 Task: Add Attachment from Trello to Card Card0000000146 in Board Board0000000037 in Workspace WS0000000013 in Trello. Add Cover Yellow to Card Card0000000146 in Board Board0000000037 in Workspace WS0000000013 in Trello. Add "Copy Card To …" Button titled Button0000000146 to "bottom" of the list "To Do" to Card Card0000000146 in Board Board0000000037 in Workspace WS0000000013 in Trello. Add Description DS0000000146 to Card Card0000000146 in Board Board0000000037 in Workspace WS0000000013 in Trello. Add Comment CM0000000146 to Card Card0000000146 in Board Board0000000037 in Workspace WS0000000013 in Trello
Action: Mouse moved to (540, 95)
Screenshot: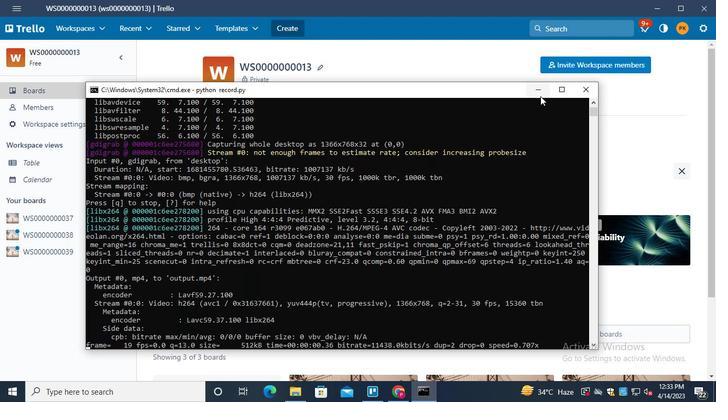 
Action: Mouse pressed left at (540, 95)
Screenshot: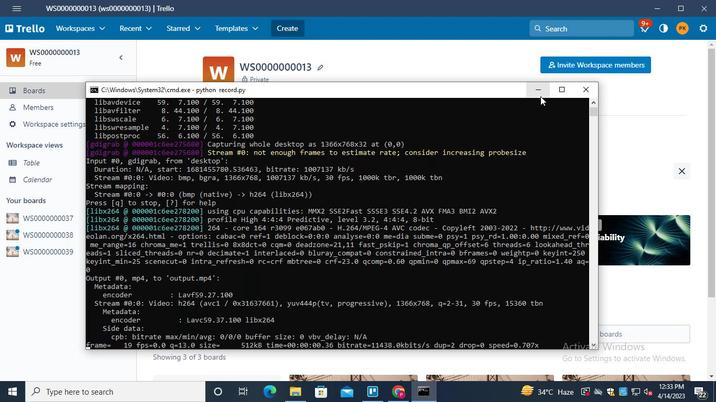 
Action: Mouse moved to (56, 218)
Screenshot: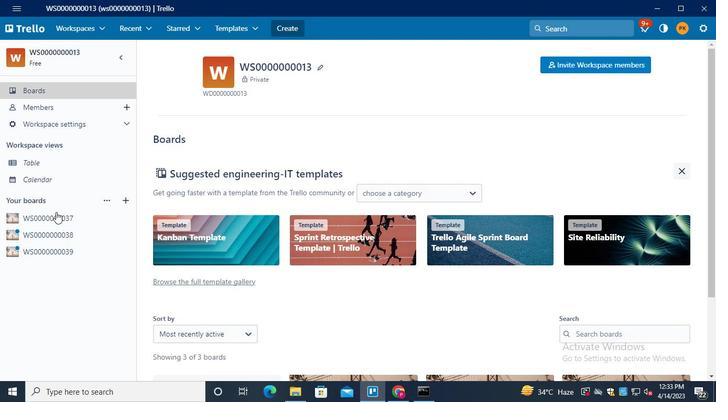 
Action: Mouse pressed left at (56, 218)
Screenshot: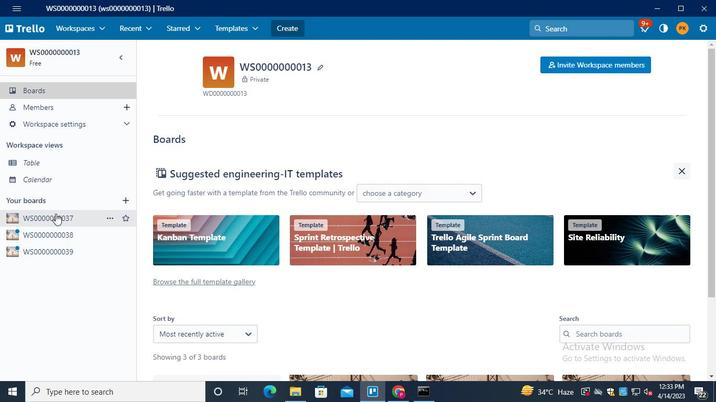 
Action: Mouse moved to (209, 202)
Screenshot: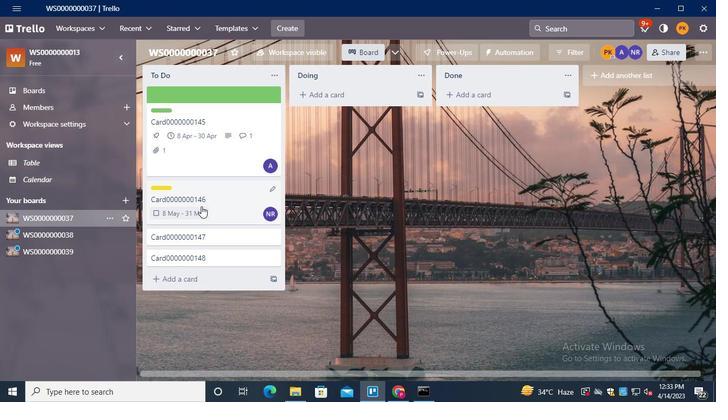
Action: Mouse pressed left at (209, 202)
Screenshot: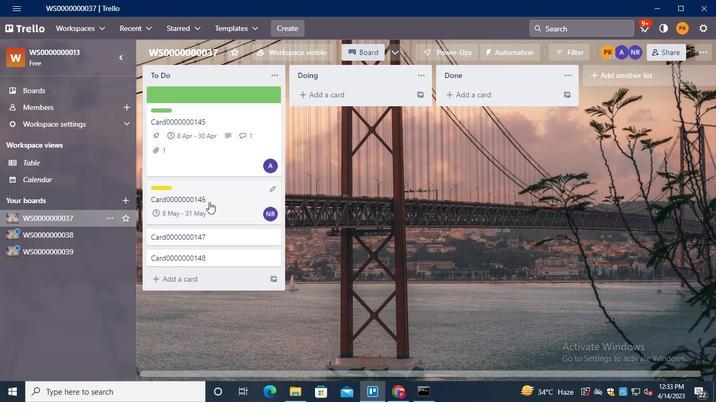 
Action: Mouse moved to (499, 214)
Screenshot: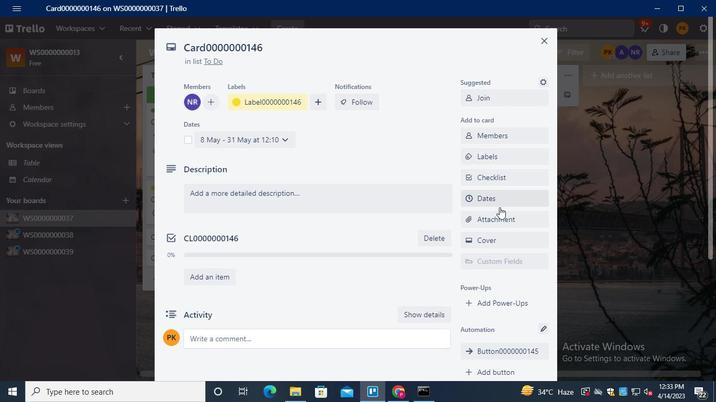 
Action: Mouse pressed left at (499, 214)
Screenshot: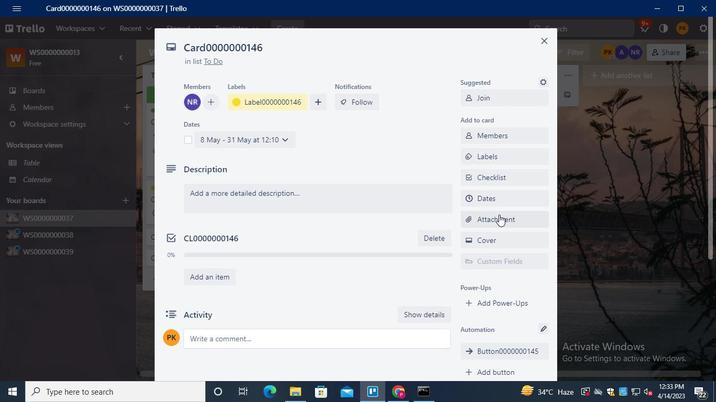
Action: Mouse moved to (496, 109)
Screenshot: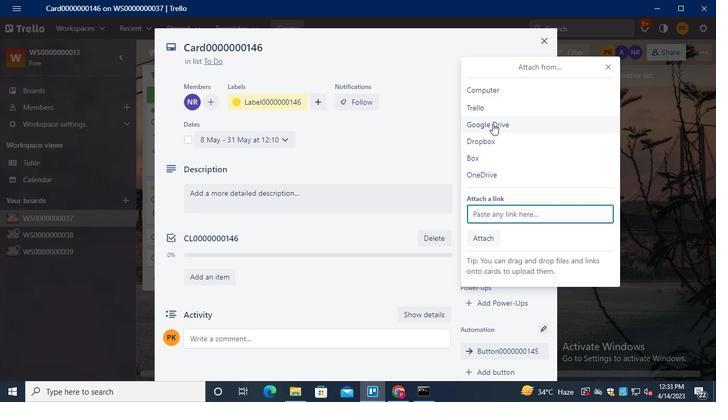 
Action: Mouse pressed left at (496, 109)
Screenshot: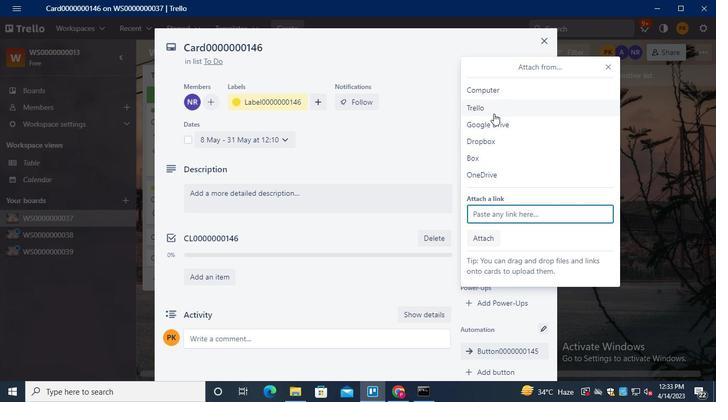 
Action: Mouse moved to (509, 246)
Screenshot: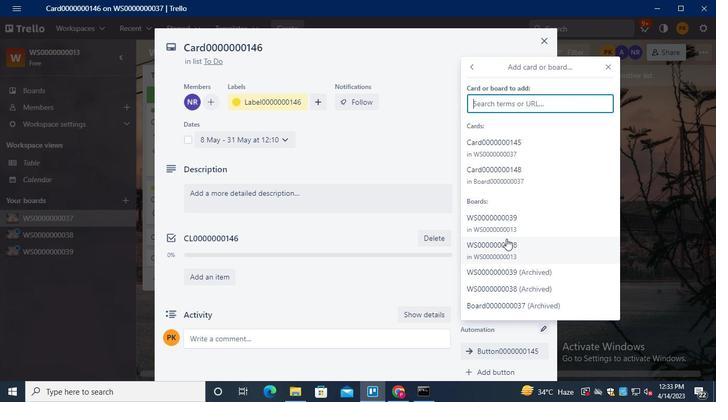 
Action: Mouse pressed left at (509, 246)
Screenshot: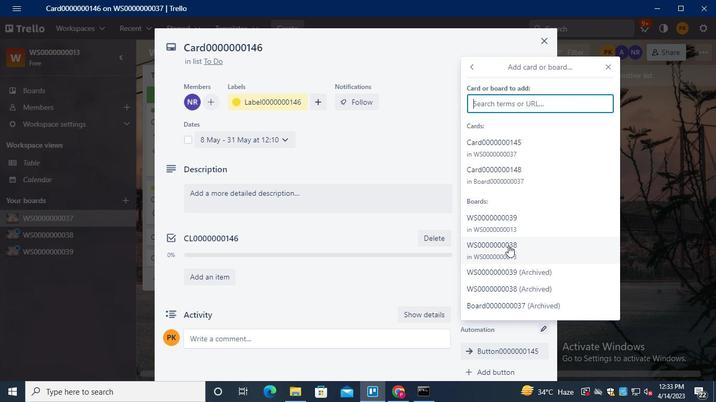 
Action: Mouse moved to (496, 240)
Screenshot: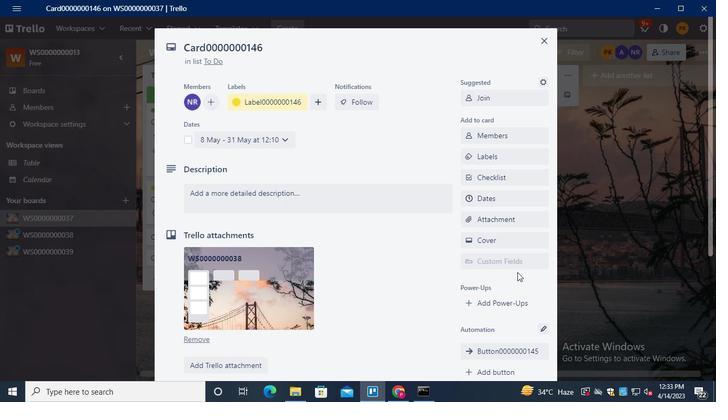 
Action: Mouse pressed left at (496, 240)
Screenshot: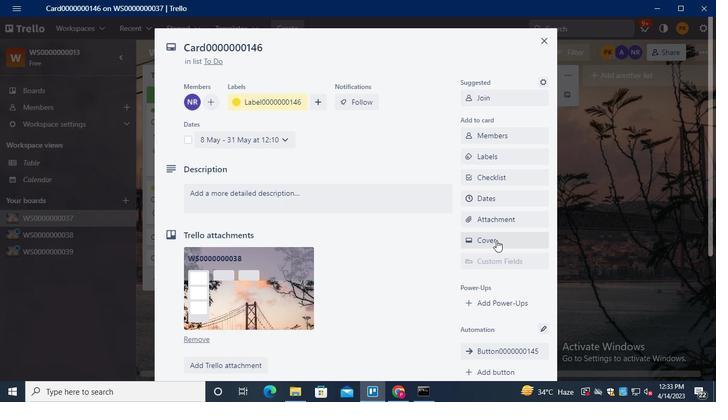 
Action: Mouse moved to (507, 166)
Screenshot: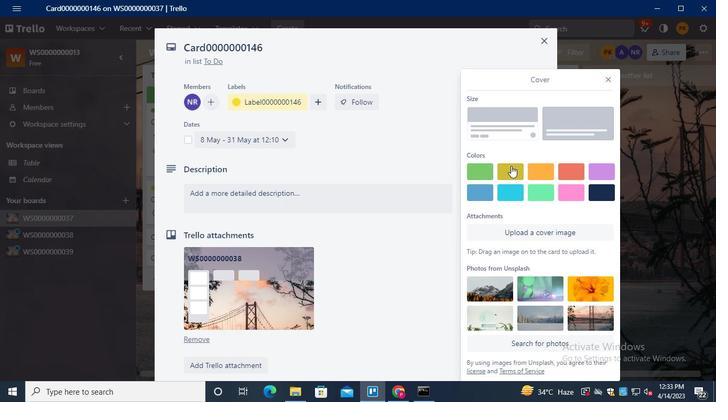 
Action: Mouse pressed left at (507, 166)
Screenshot: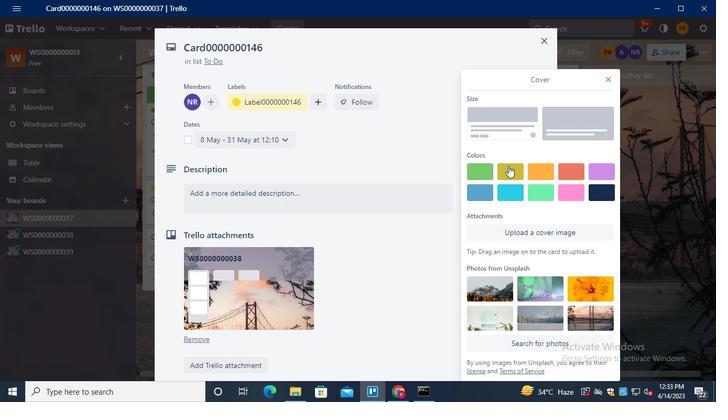 
Action: Mouse moved to (604, 57)
Screenshot: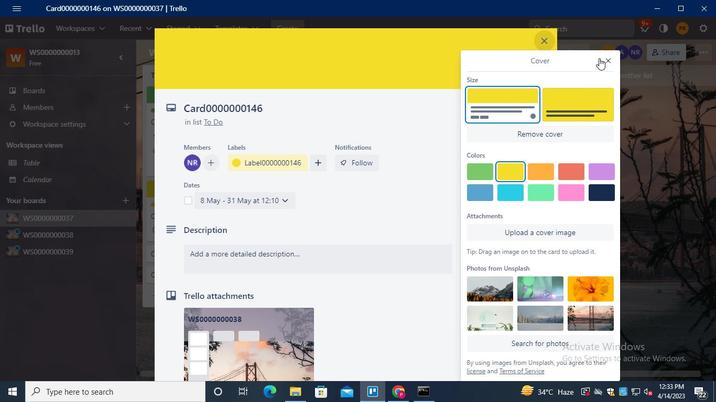 
Action: Mouse pressed left at (604, 57)
Screenshot: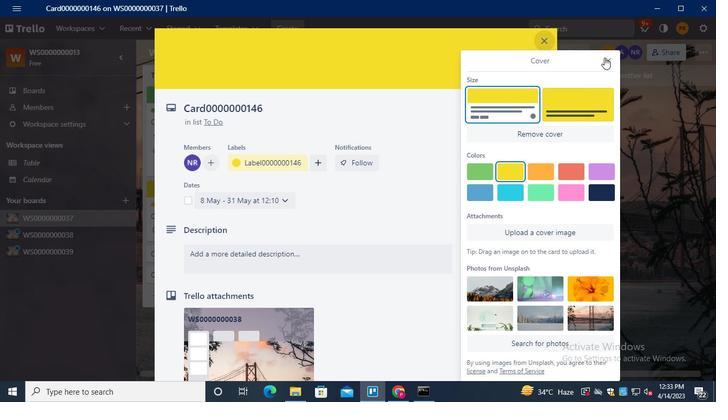 
Action: Mouse moved to (492, 201)
Screenshot: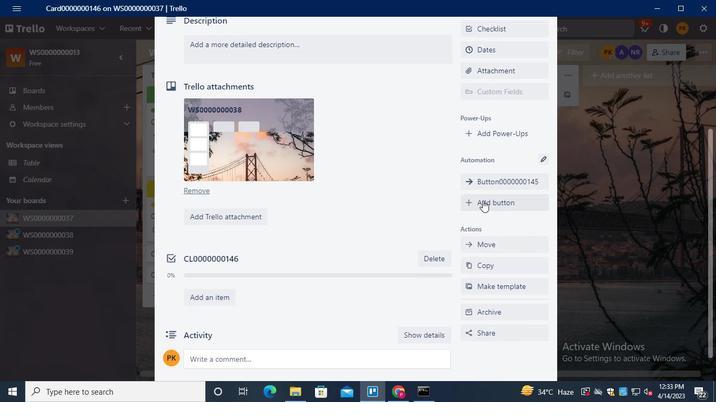
Action: Mouse pressed left at (492, 201)
Screenshot: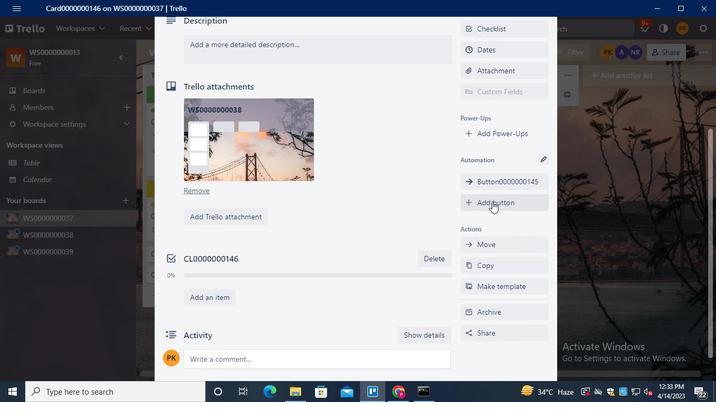 
Action: Mouse moved to (504, 109)
Screenshot: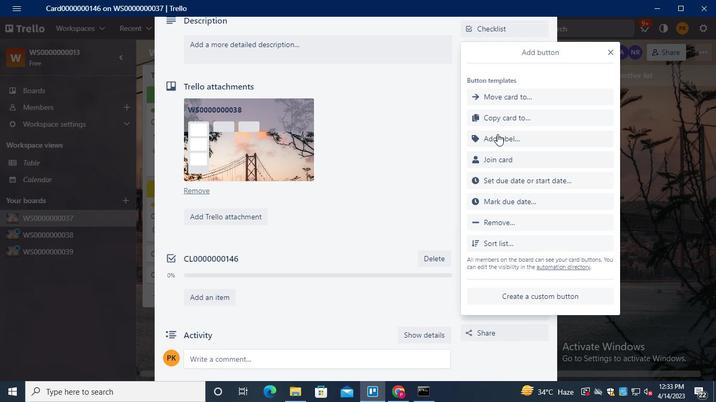 
Action: Mouse pressed left at (504, 109)
Screenshot: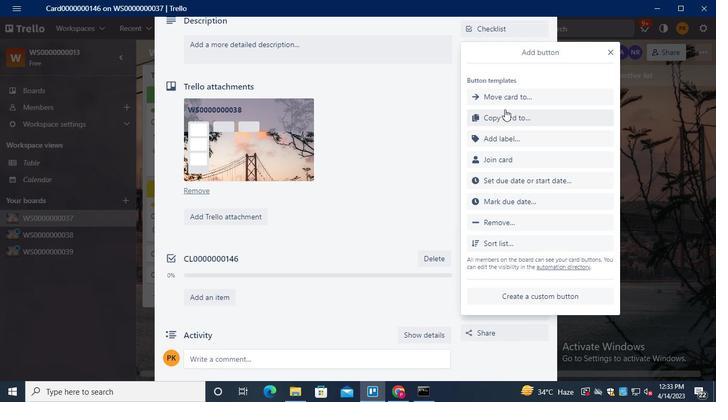 
Action: Mouse moved to (519, 95)
Screenshot: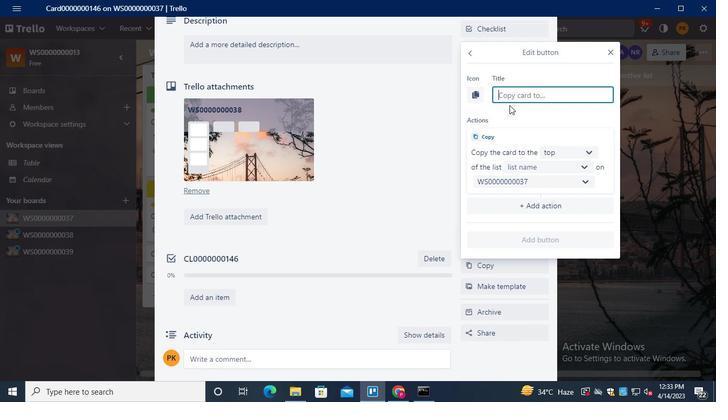 
Action: Keyboard Key.shift
Screenshot: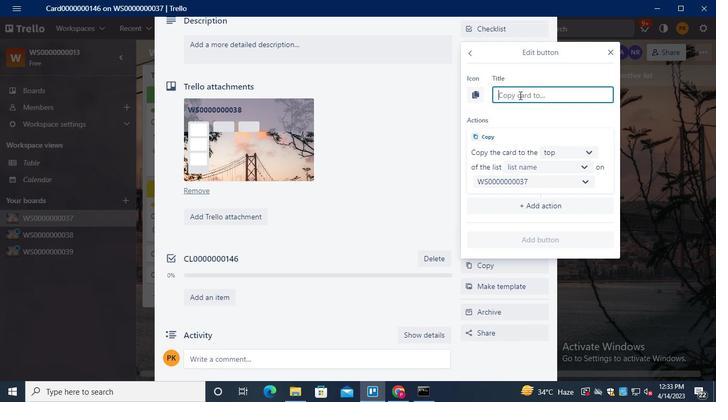 
Action: Keyboard B
Screenshot: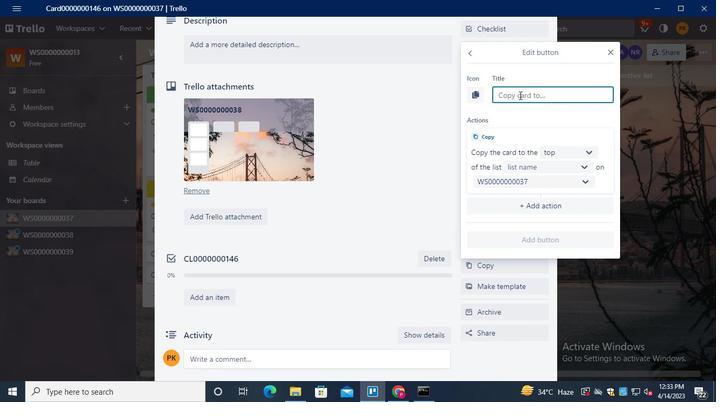 
Action: Keyboard u
Screenshot: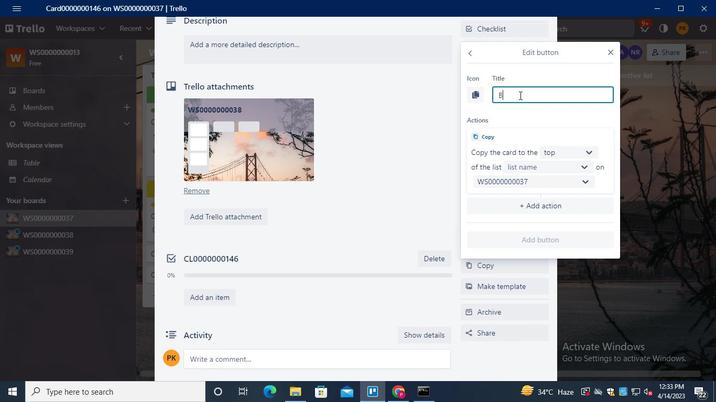 
Action: Keyboard t
Screenshot: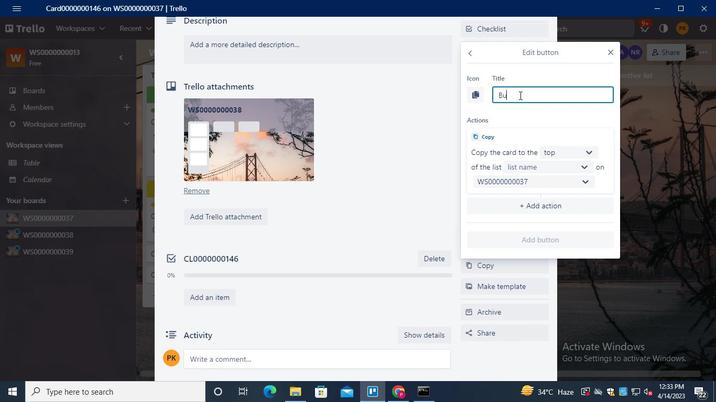 
Action: Keyboard t
Screenshot: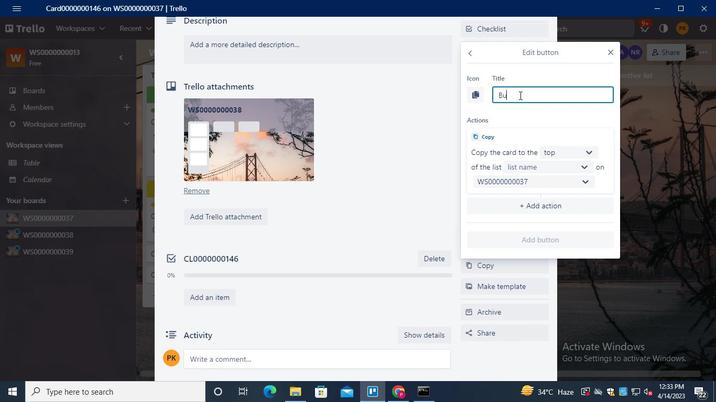 
Action: Keyboard o
Screenshot: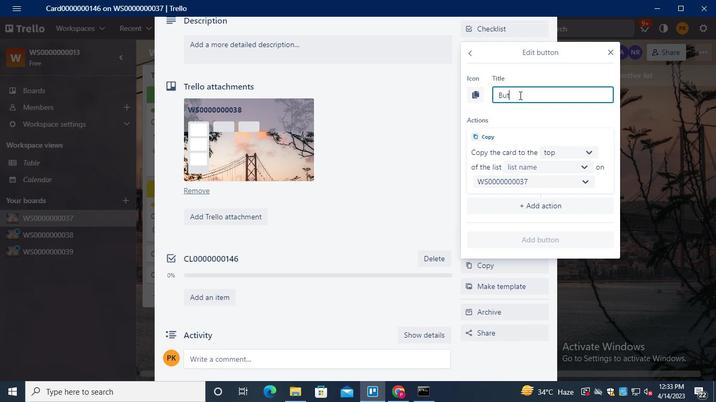 
Action: Keyboard n
Screenshot: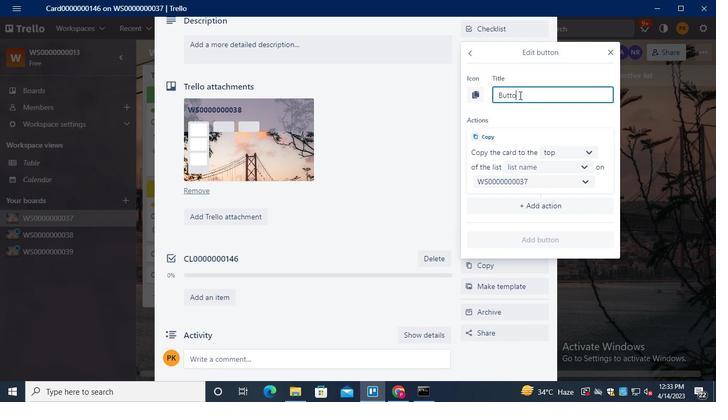 
Action: Keyboard <96>
Screenshot: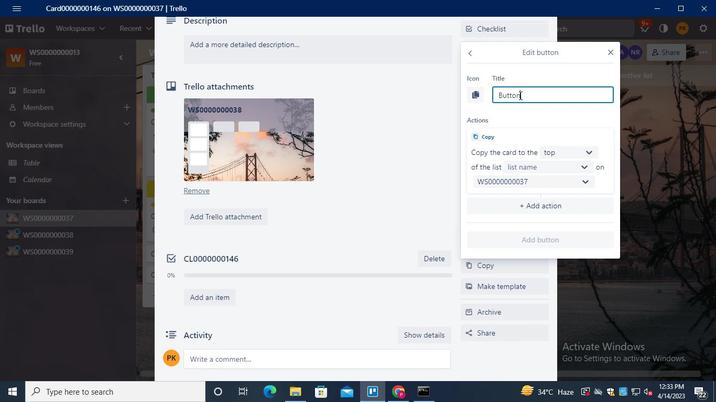 
Action: Keyboard <96>
Screenshot: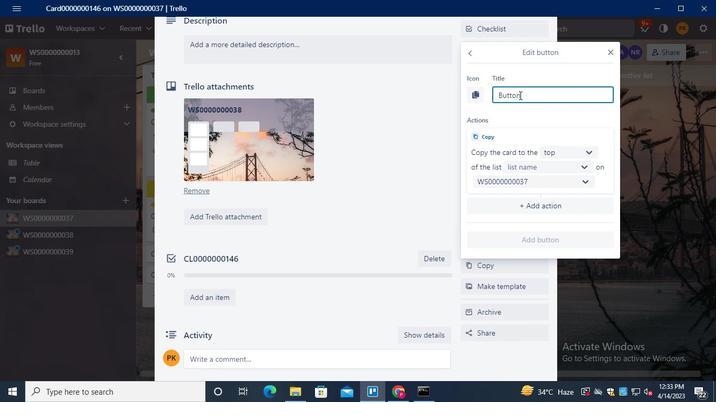 
Action: Keyboard <96>
Screenshot: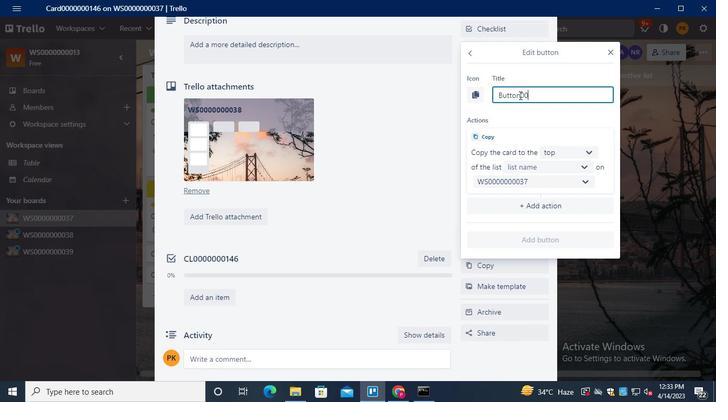 
Action: Keyboard <96>
Screenshot: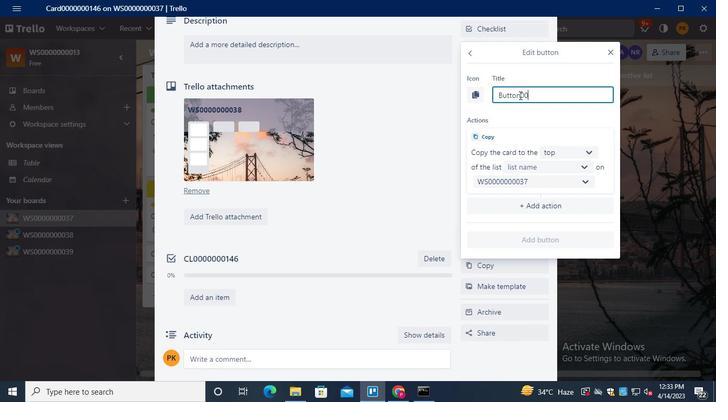 
Action: Keyboard <96>
Screenshot: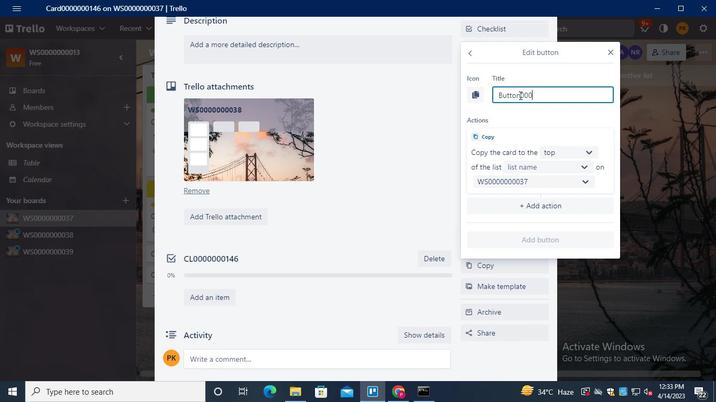 
Action: Keyboard <96>
Screenshot: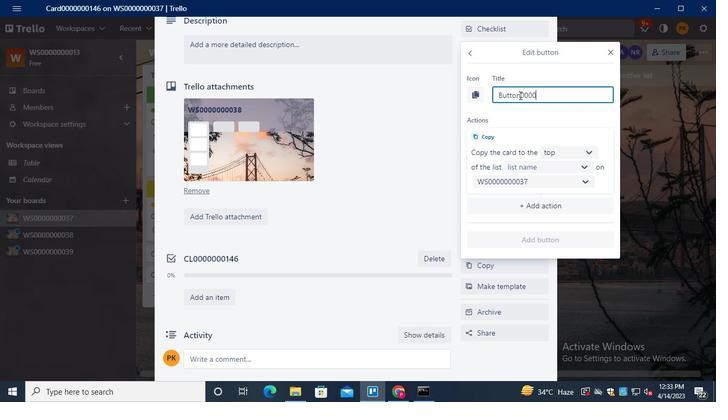 
Action: Keyboard <96>
Screenshot: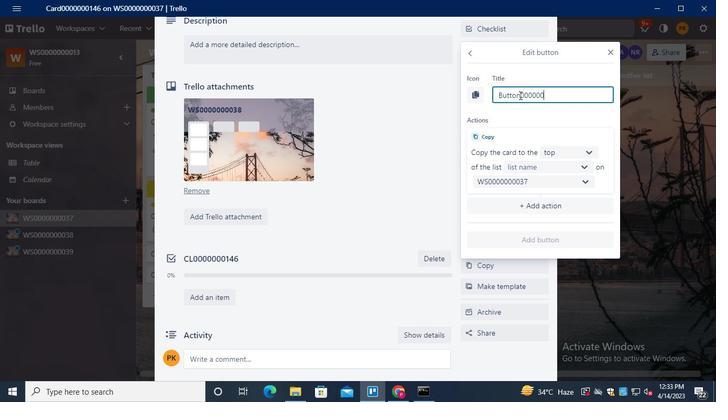 
Action: Keyboard <97>
Screenshot: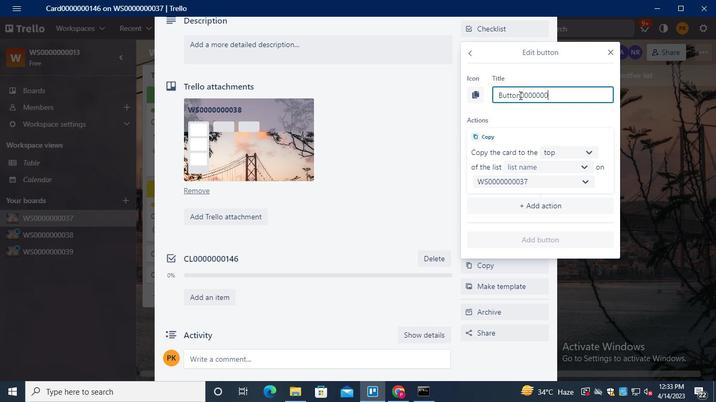 
Action: Keyboard <100>
Screenshot: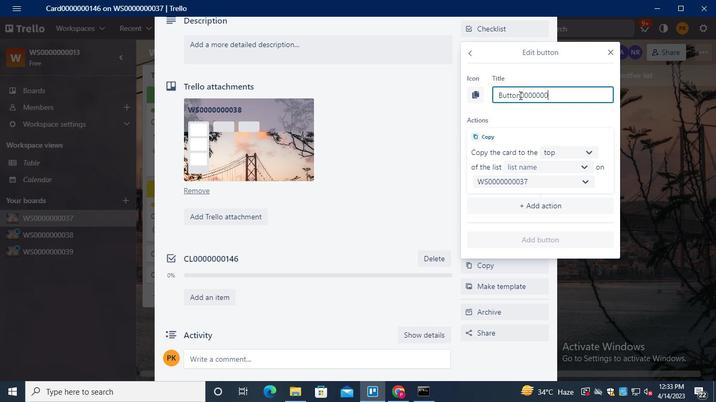 
Action: Keyboard <102>
Screenshot: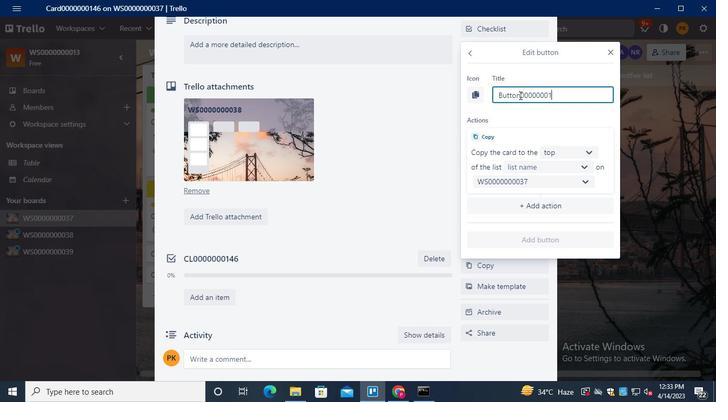 
Action: Mouse moved to (569, 152)
Screenshot: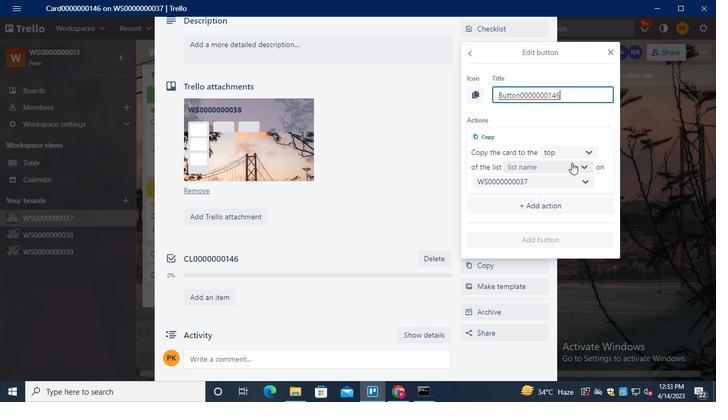 
Action: Mouse pressed left at (569, 152)
Screenshot: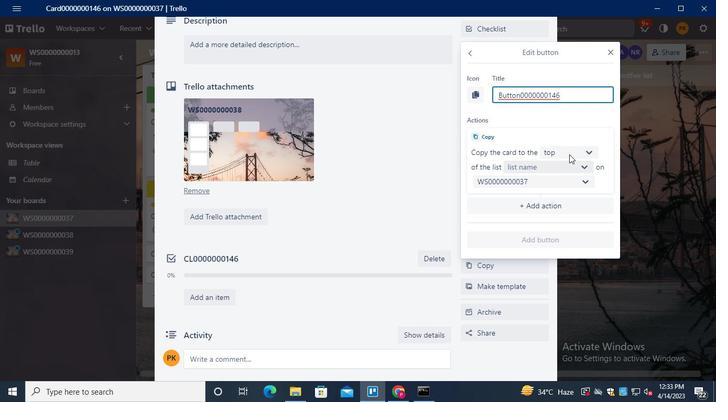 
Action: Mouse moved to (558, 191)
Screenshot: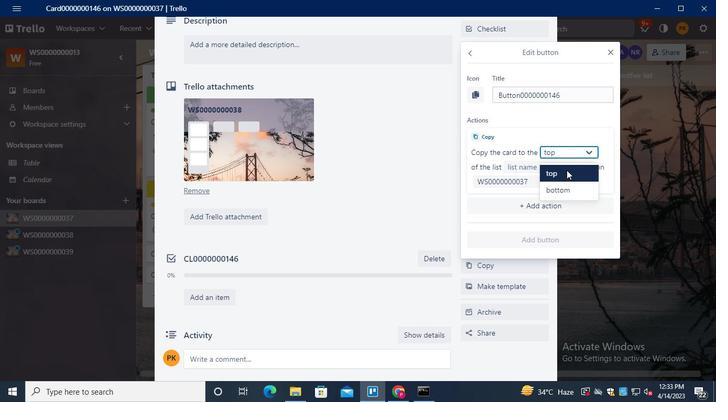 
Action: Mouse pressed left at (558, 191)
Screenshot: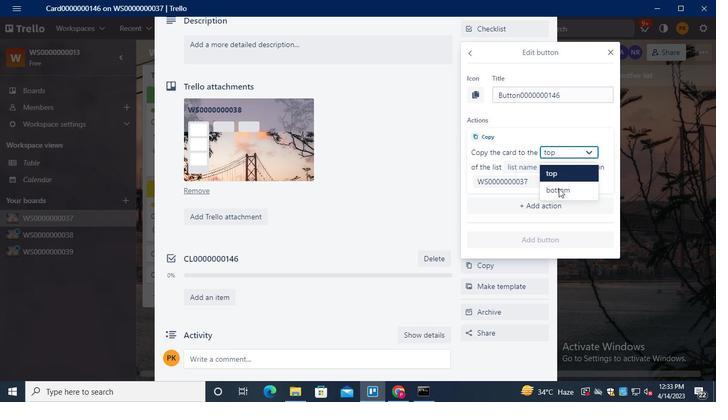 
Action: Mouse moved to (559, 169)
Screenshot: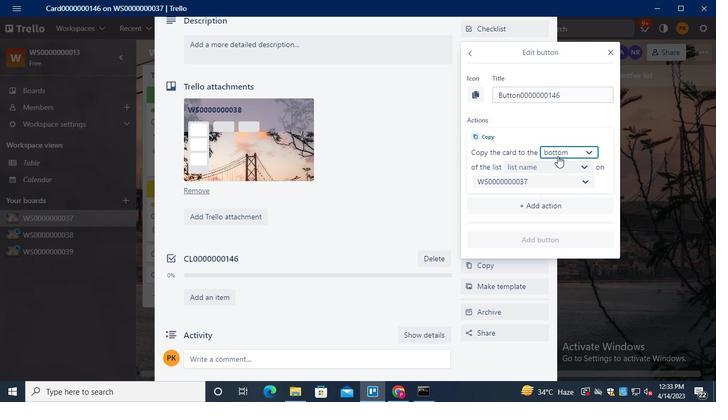 
Action: Mouse pressed left at (559, 169)
Screenshot: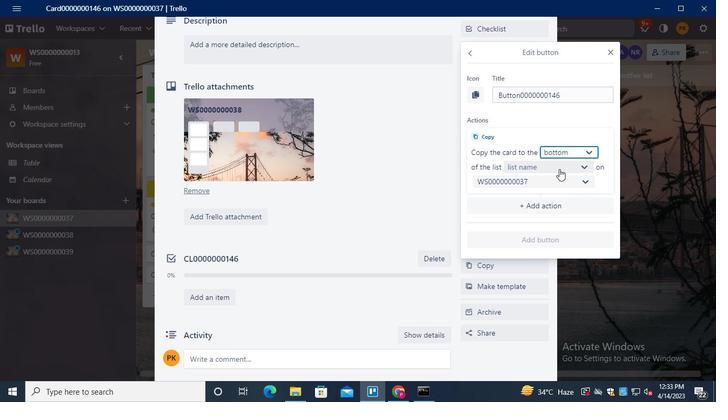 
Action: Mouse moved to (554, 191)
Screenshot: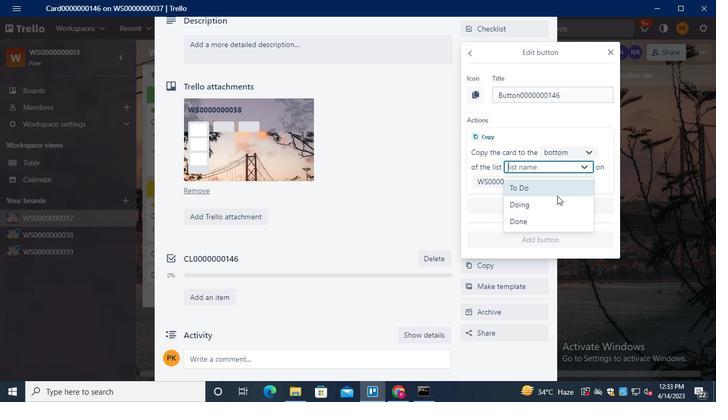 
Action: Mouse pressed left at (554, 191)
Screenshot: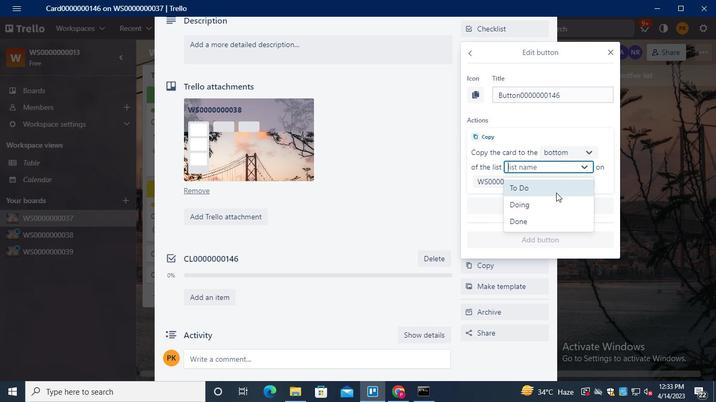 
Action: Mouse moved to (546, 243)
Screenshot: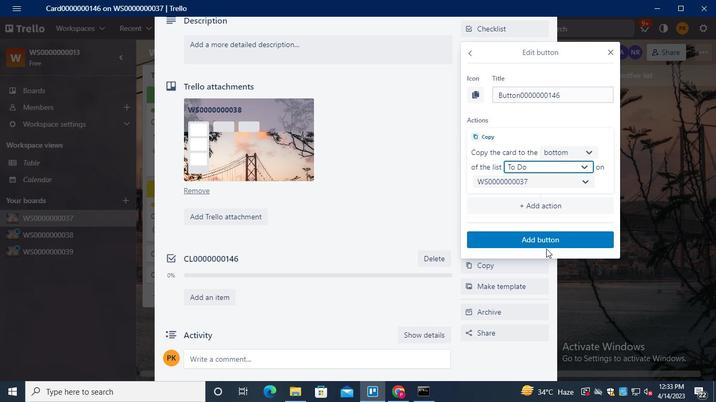 
Action: Mouse pressed left at (546, 243)
Screenshot: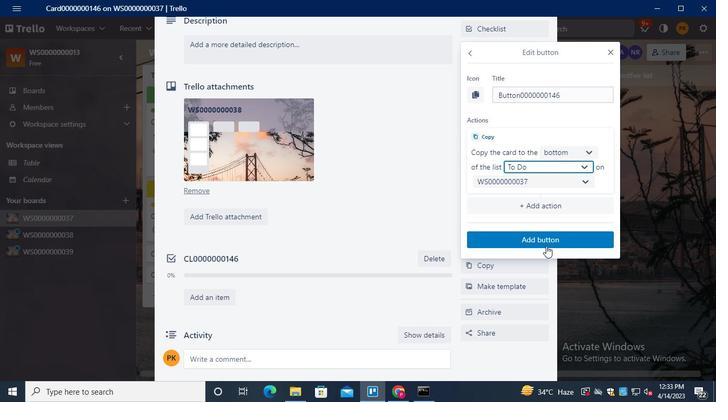 
Action: Mouse moved to (247, 254)
Screenshot: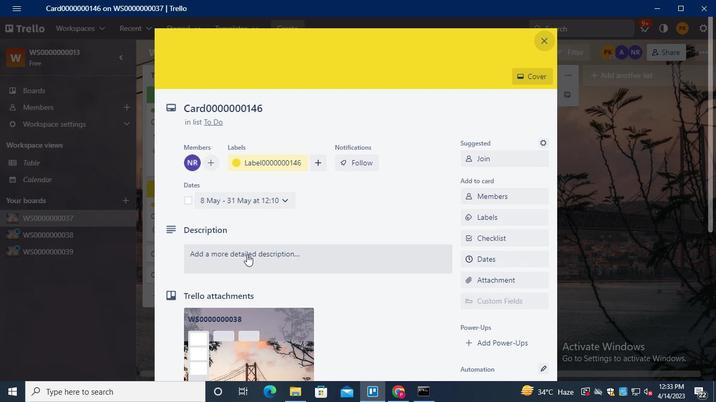 
Action: Mouse pressed left at (247, 254)
Screenshot: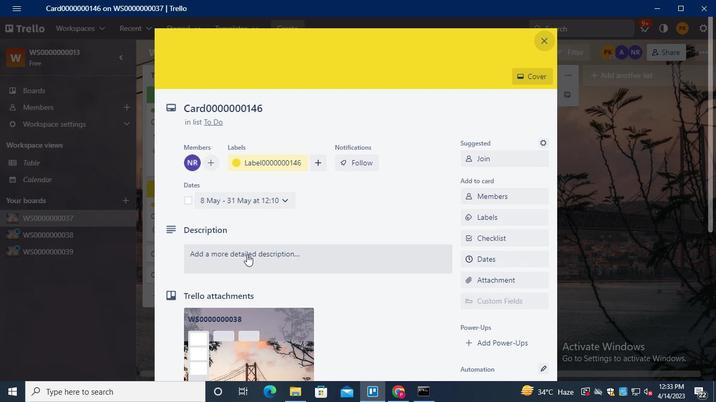 
Action: Mouse moved to (248, 252)
Screenshot: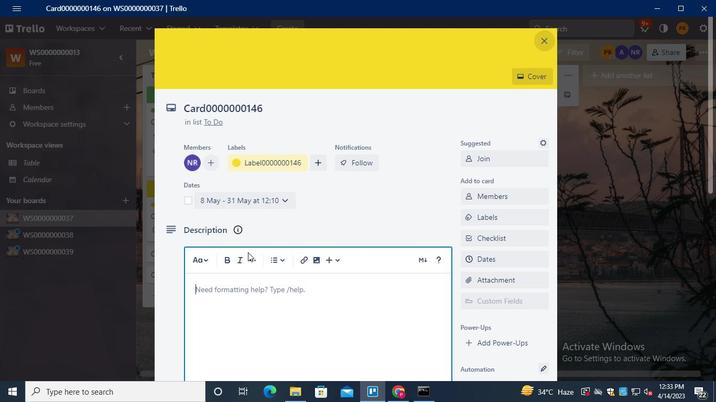 
Action: Keyboard Key.shift
Screenshot: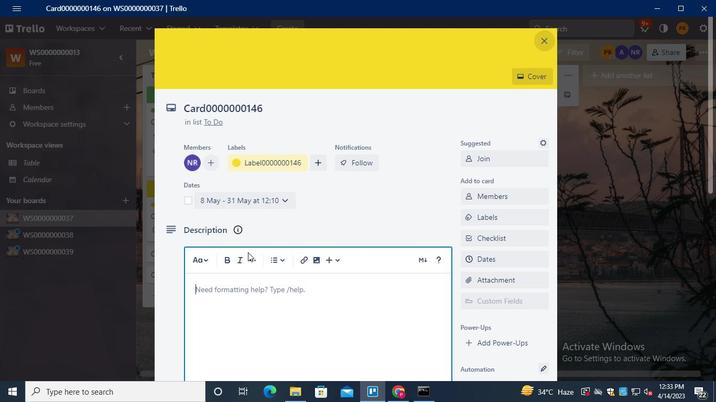 
Action: Mouse moved to (249, 251)
Screenshot: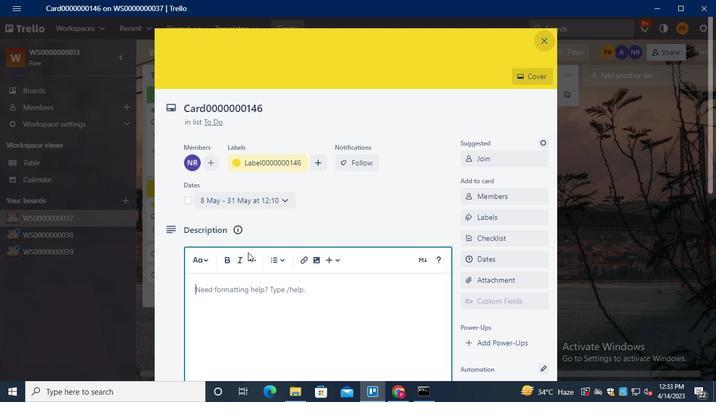 
Action: Keyboard D
Screenshot: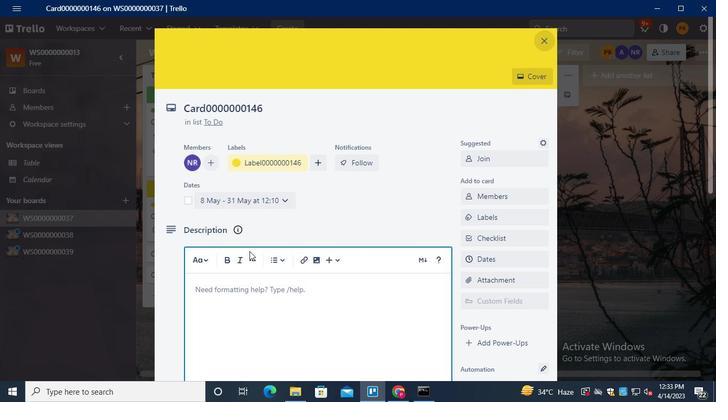 
Action: Mouse moved to (251, 250)
Screenshot: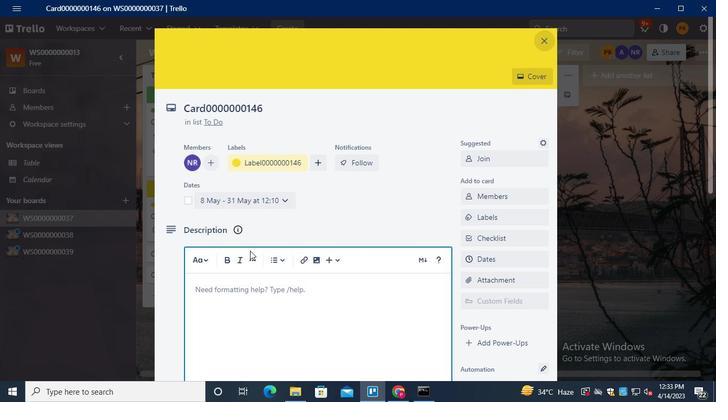 
Action: Keyboard S
Screenshot: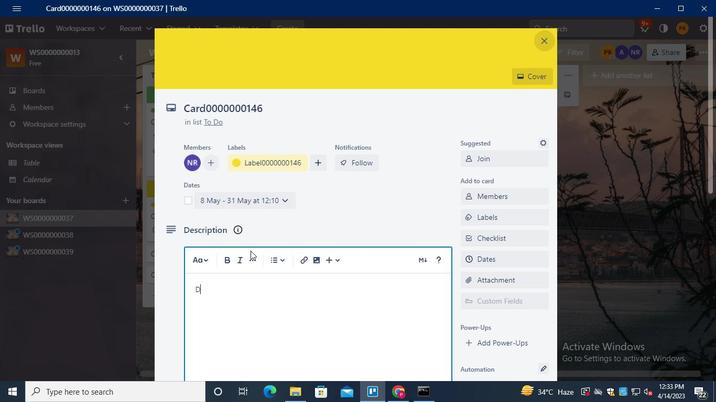 
Action: Keyboard <96>
Screenshot: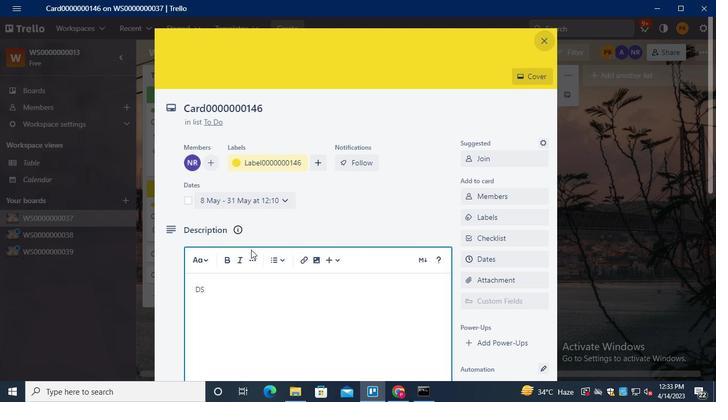 
Action: Keyboard <96>
Screenshot: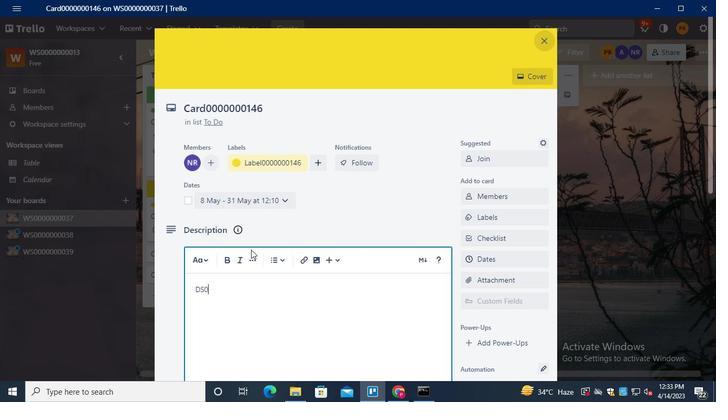
Action: Keyboard <96>
Screenshot: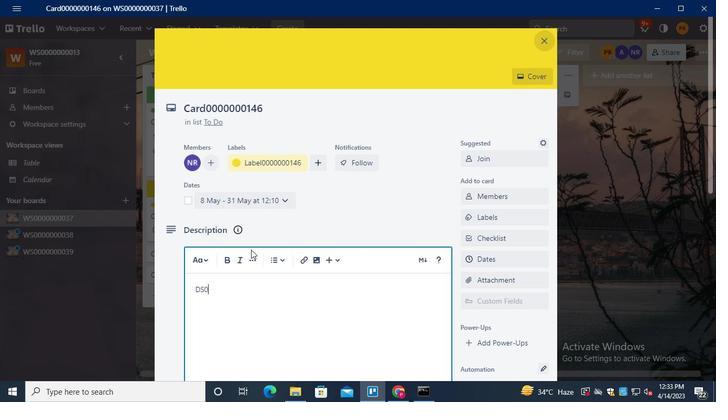 
Action: Keyboard <96>
Screenshot: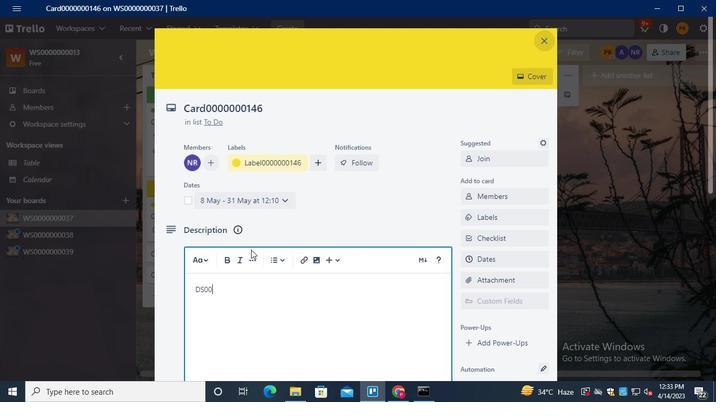 
Action: Keyboard <96>
Screenshot: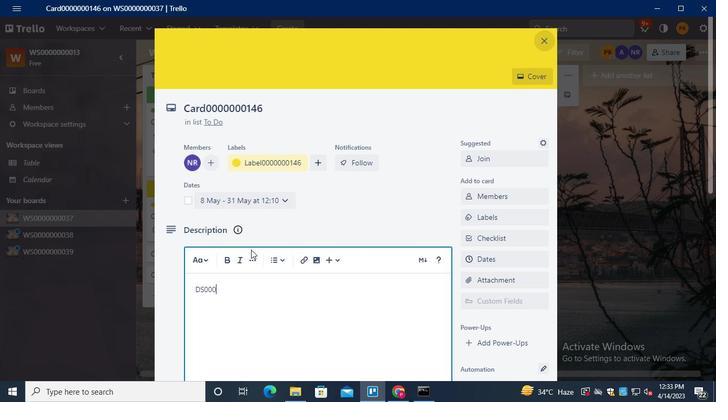 
Action: Keyboard <96>
Screenshot: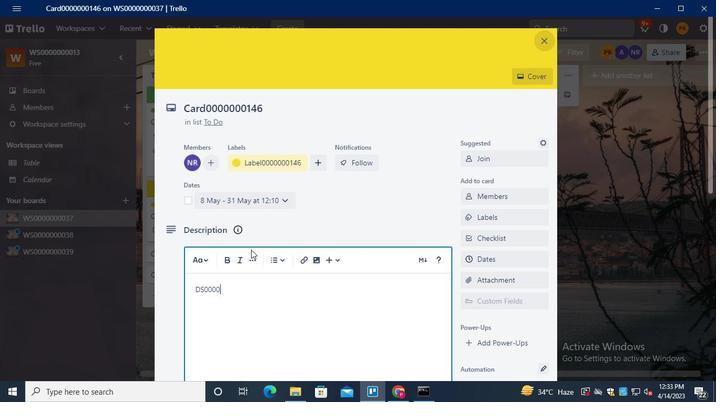 
Action: Keyboard <96>
Screenshot: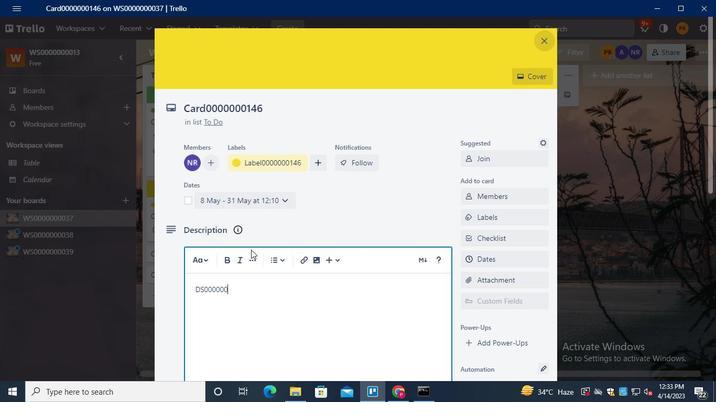 
Action: Keyboard <97>
Screenshot: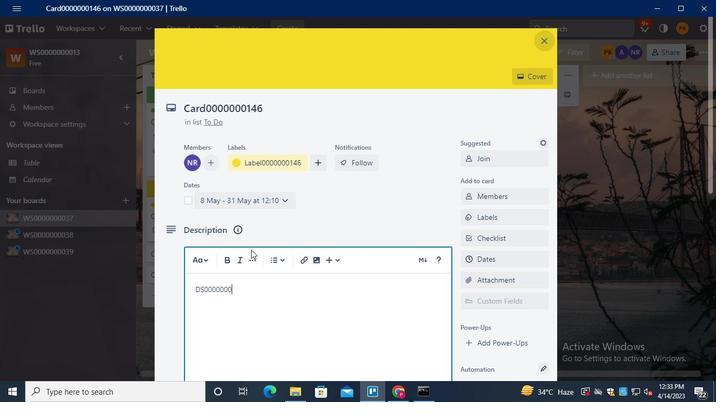 
Action: Keyboard <100>
Screenshot: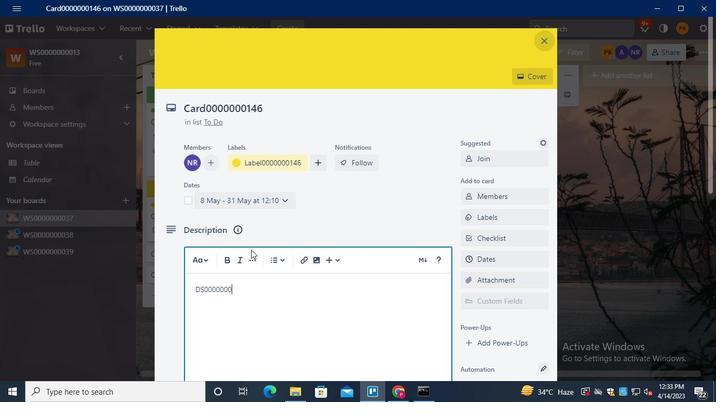 
Action: Keyboard <102>
Screenshot: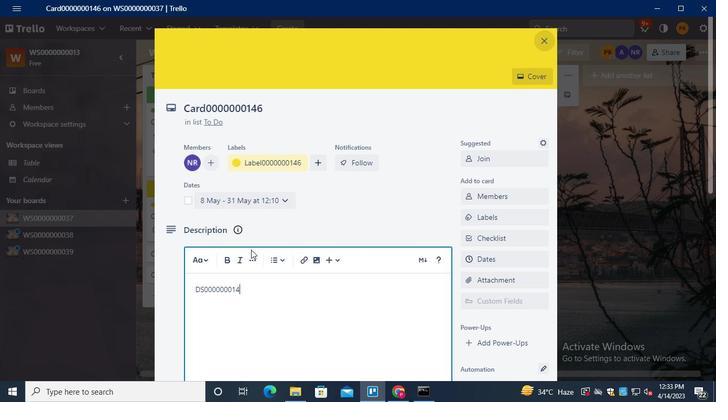 
Action: Mouse moved to (202, 243)
Screenshot: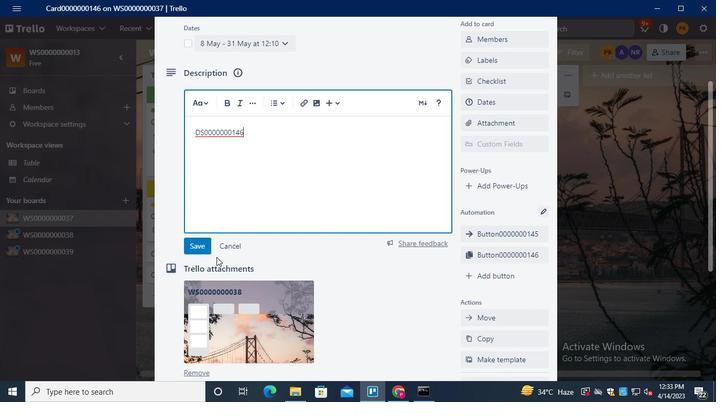 
Action: Mouse pressed left at (202, 243)
Screenshot: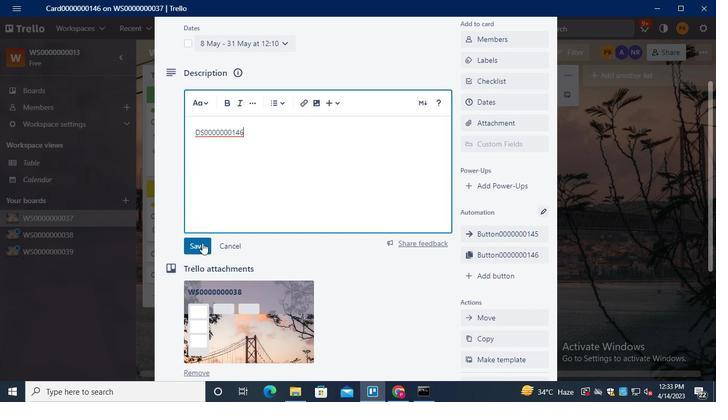 
Action: Mouse moved to (254, 304)
Screenshot: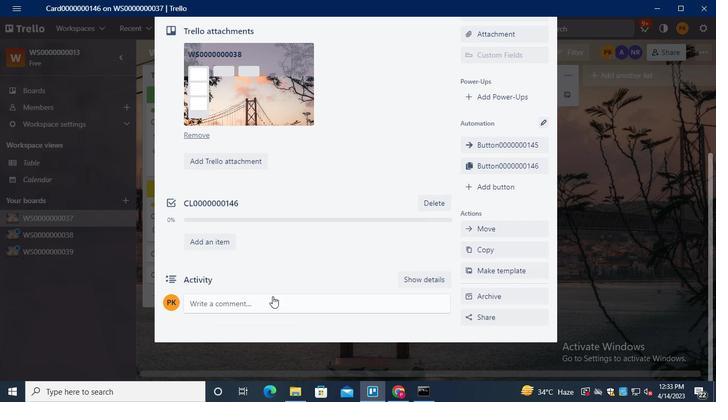 
Action: Mouse pressed left at (254, 304)
Screenshot: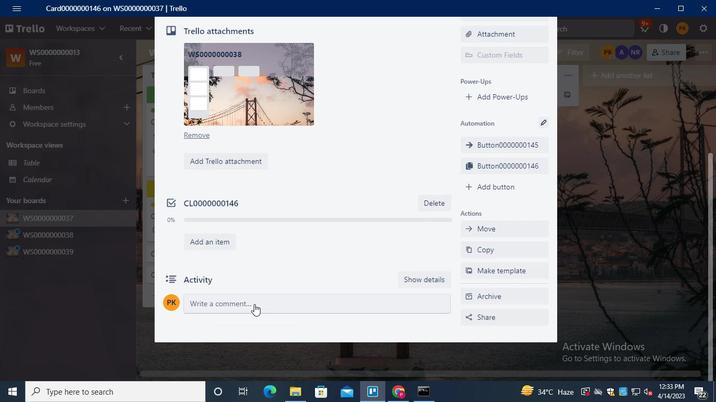 
Action: Mouse moved to (254, 304)
Screenshot: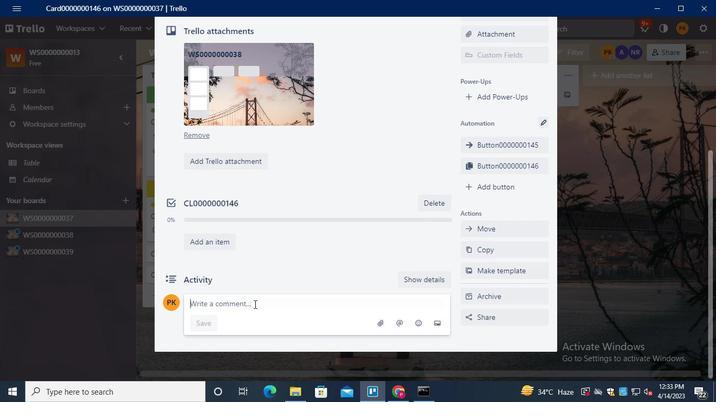 
Action: Keyboard Key.shift
Screenshot: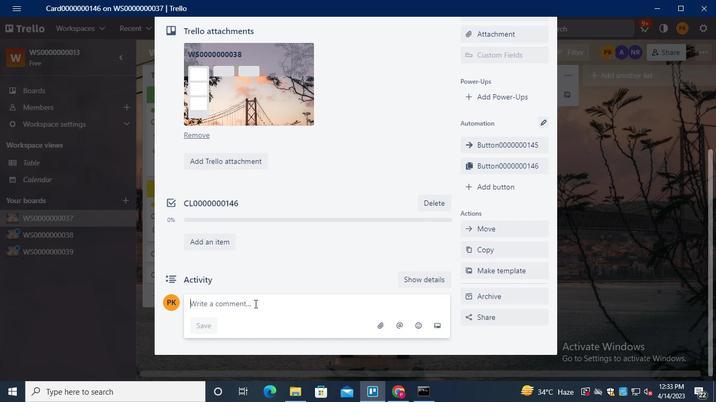 
Action: Mouse moved to (256, 303)
Screenshot: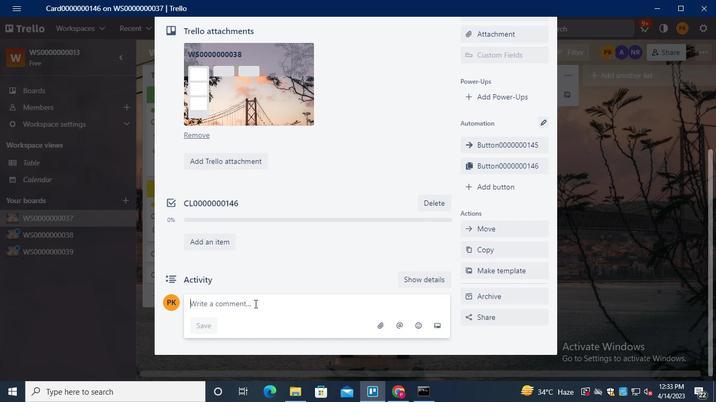 
Action: Keyboard Key.shift
Screenshot: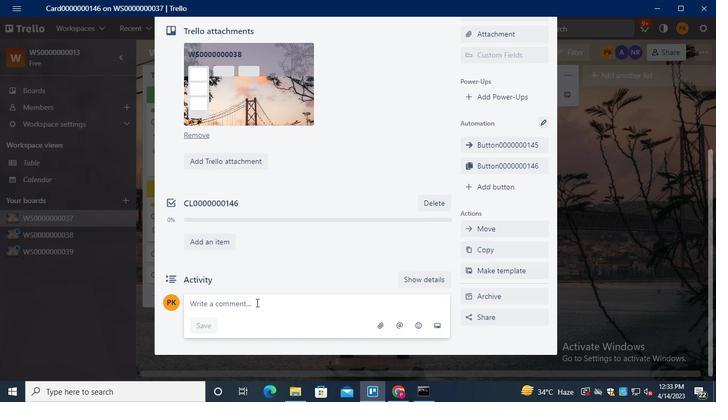 
Action: Keyboard C
Screenshot: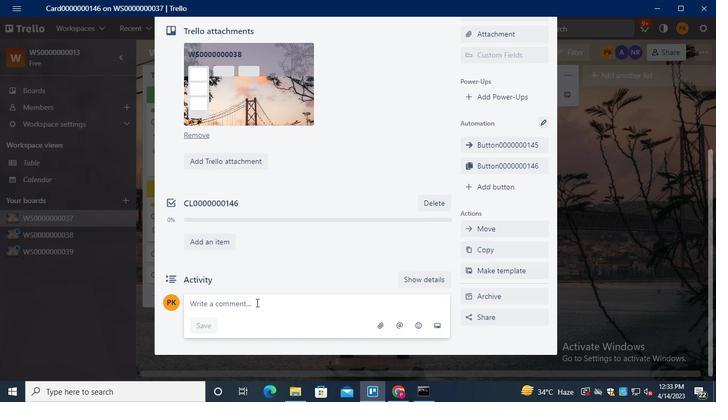 
Action: Keyboard M
Screenshot: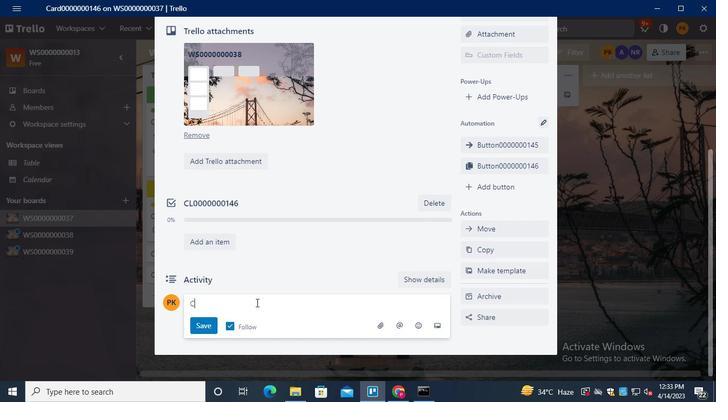 
Action: Keyboard <96>
Screenshot: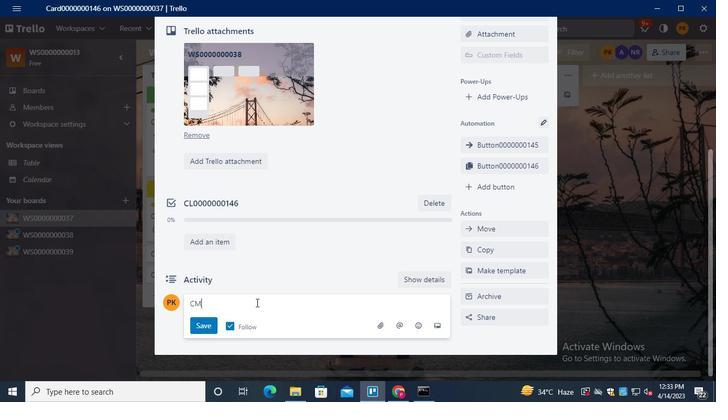 
Action: Keyboard <96>
Screenshot: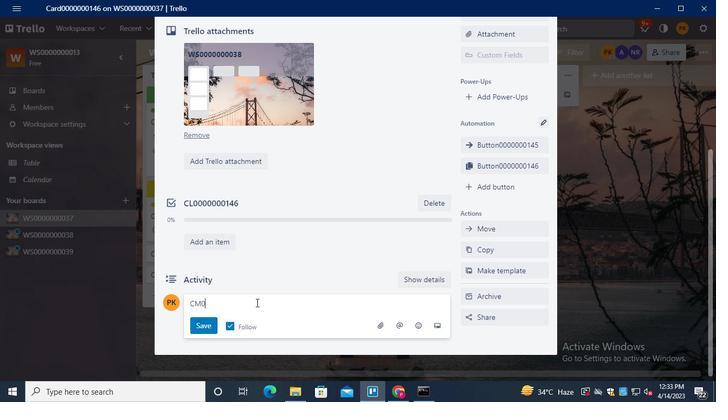 
Action: Keyboard <96>
Screenshot: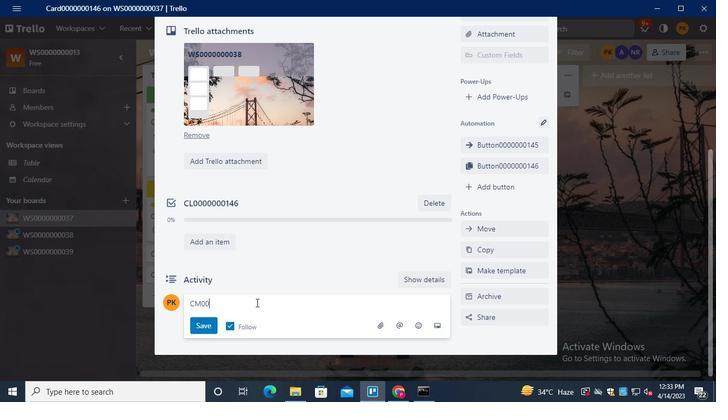 
Action: Keyboard <96>
Screenshot: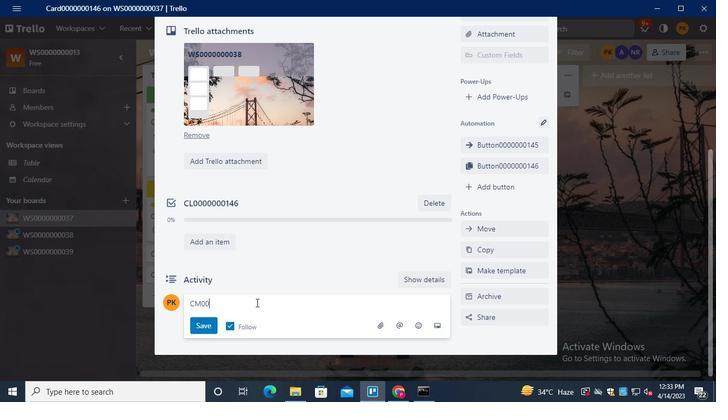 
Action: Keyboard <96>
Screenshot: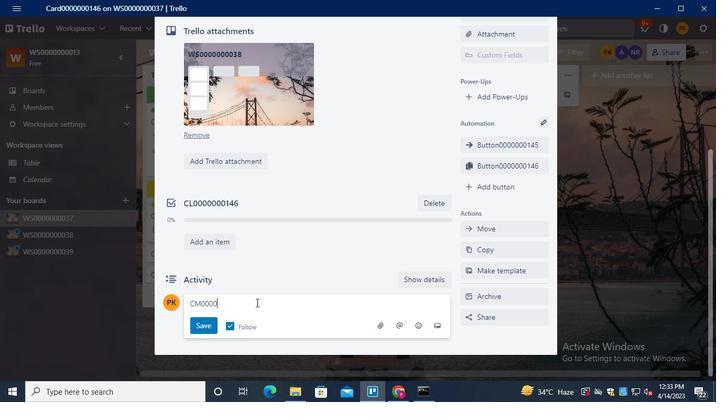 
Action: Keyboard <96>
Screenshot: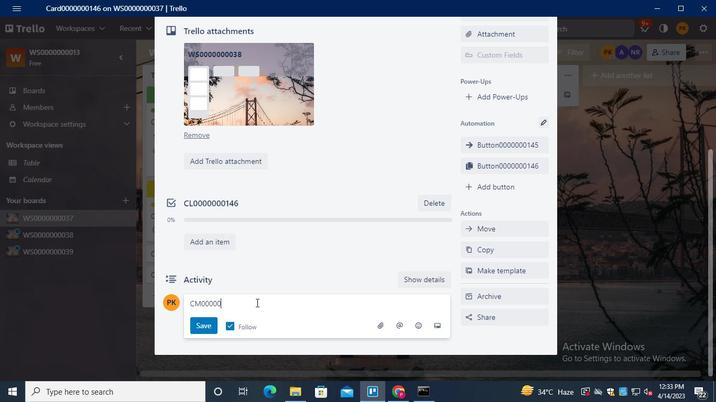 
Action: Keyboard <96>
Screenshot: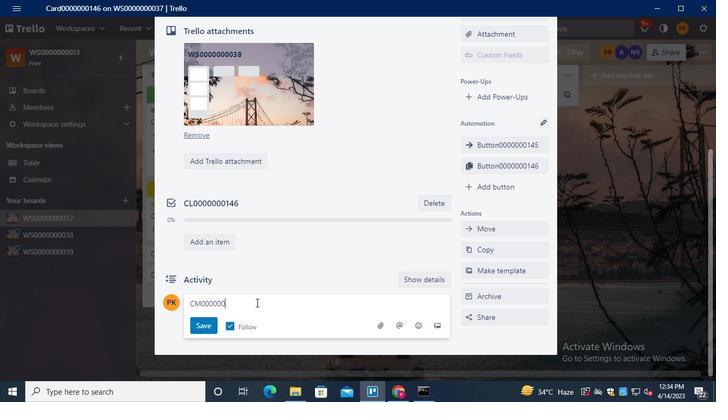 
Action: Keyboard <97>
Screenshot: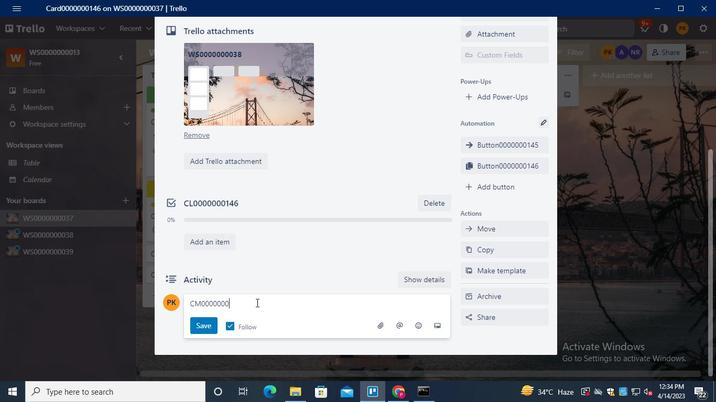 
Action: Keyboard <100>
Screenshot: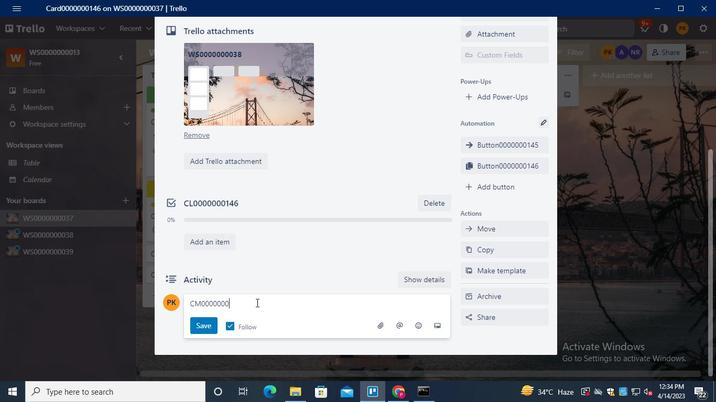 
Action: Keyboard <102>
Screenshot: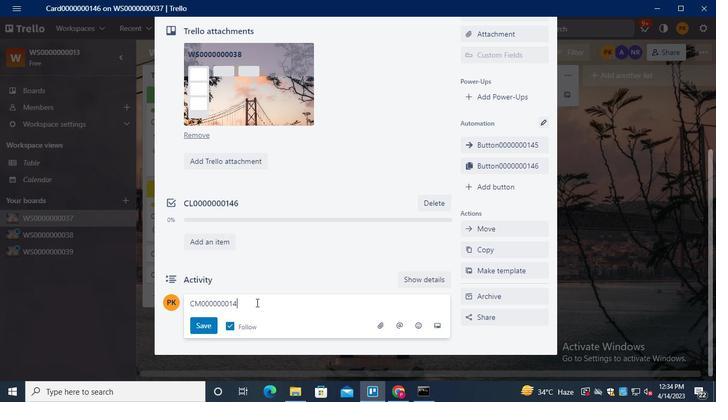 
Action: Mouse moved to (200, 325)
Screenshot: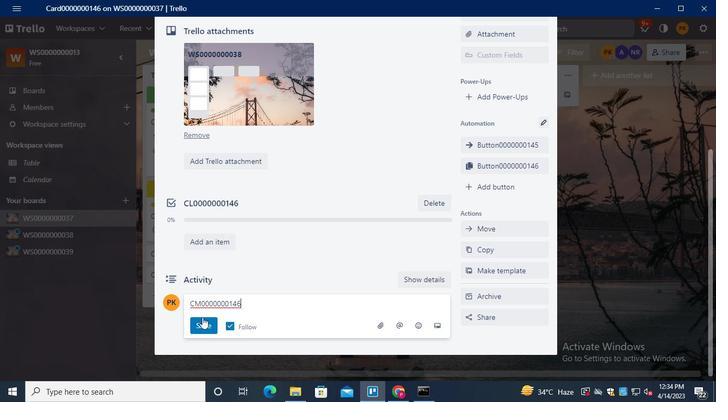 
Action: Mouse pressed left at (200, 325)
Screenshot: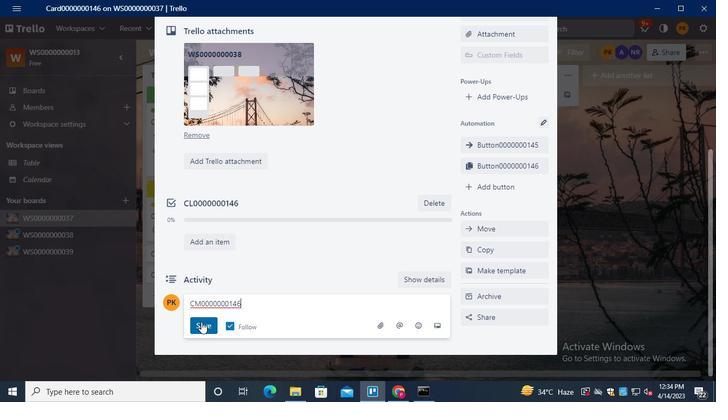
Action: Mouse moved to (256, 296)
Screenshot: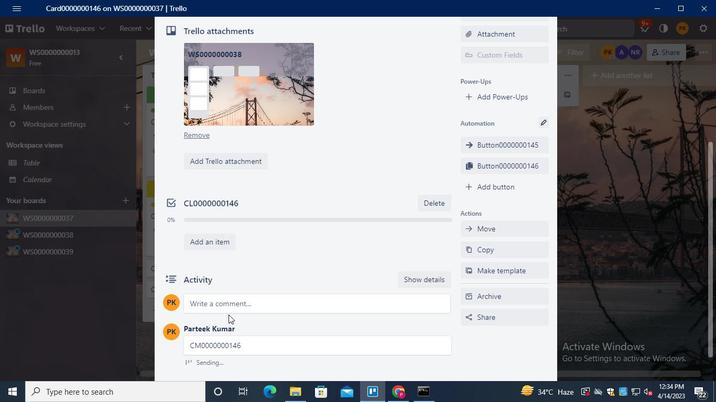 
Action: Keyboard Key.alt_l
Screenshot: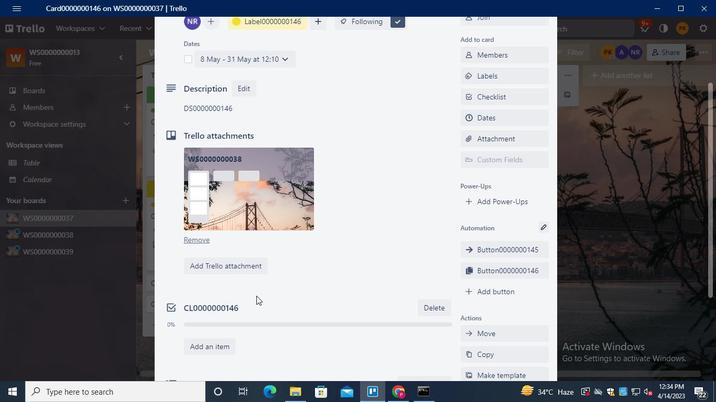 
Action: Keyboard Key.tab
Screenshot: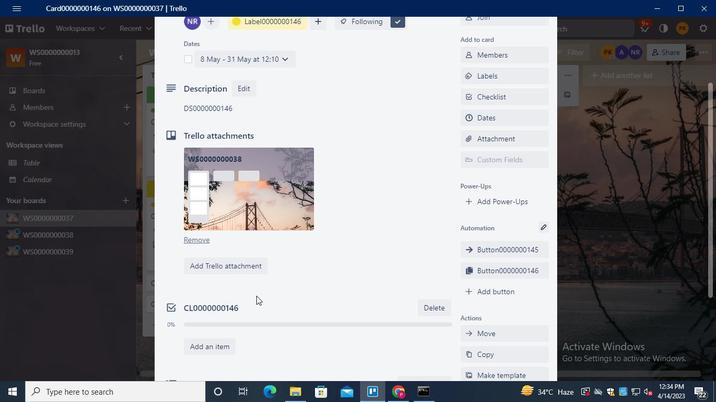 
Action: Mouse moved to (588, 93)
Screenshot: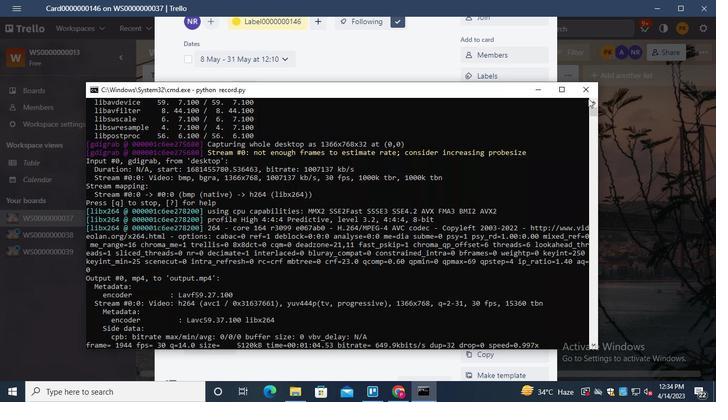 
Action: Mouse pressed left at (588, 93)
Screenshot: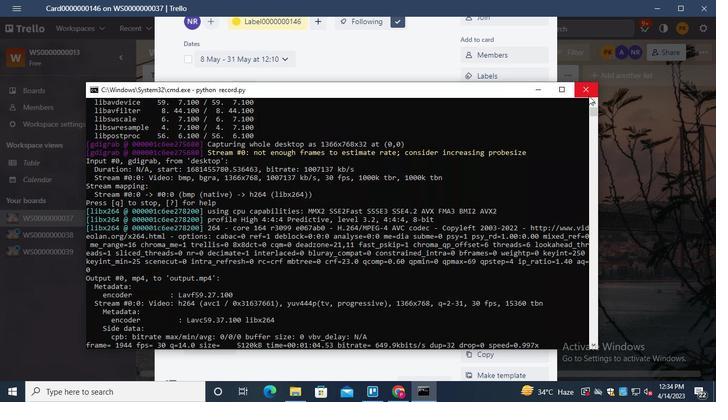 
